 Task: Create in the project VantageTech and in the Backlog issue 'Create a new online platform for online art courses with advanced virtual exhibition and portfolio features' a child issue 'Data retention policy creation and auditing', and assign it to team member softage.3@softage.net.
Action: Mouse moved to (233, 67)
Screenshot: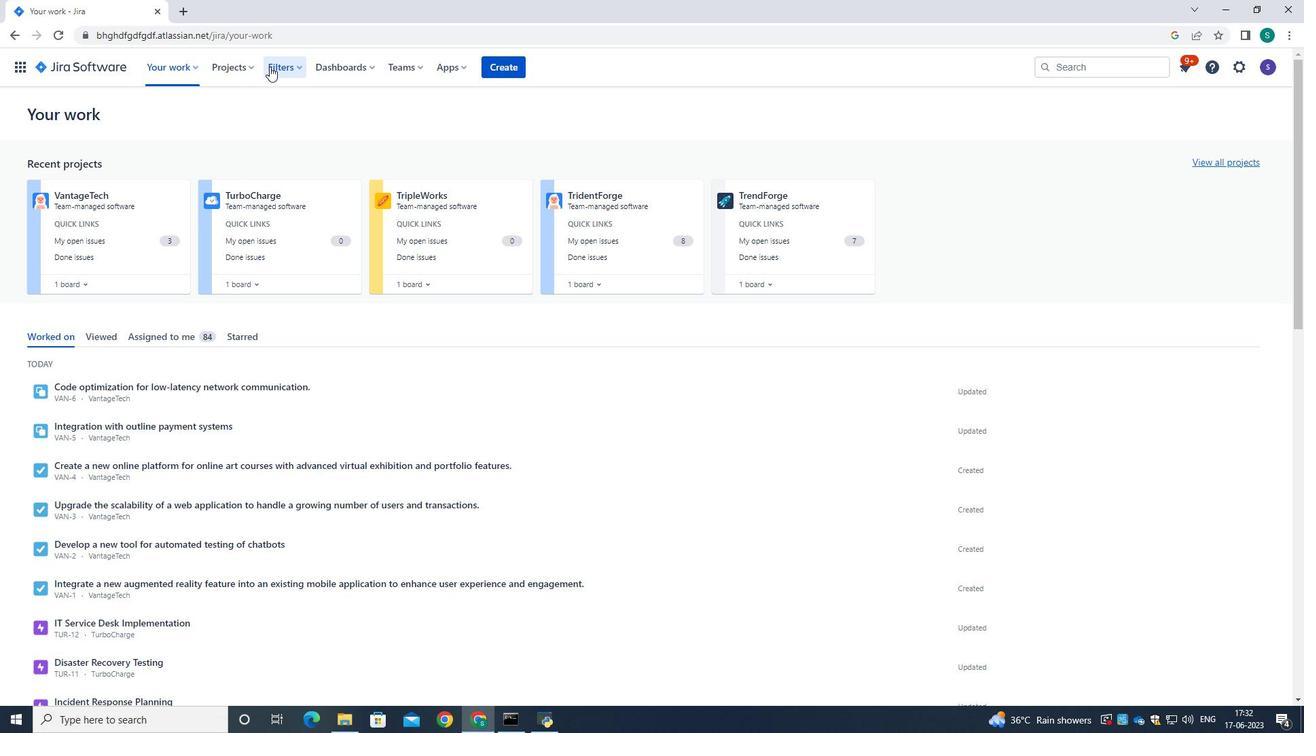 
Action: Mouse pressed left at (233, 67)
Screenshot: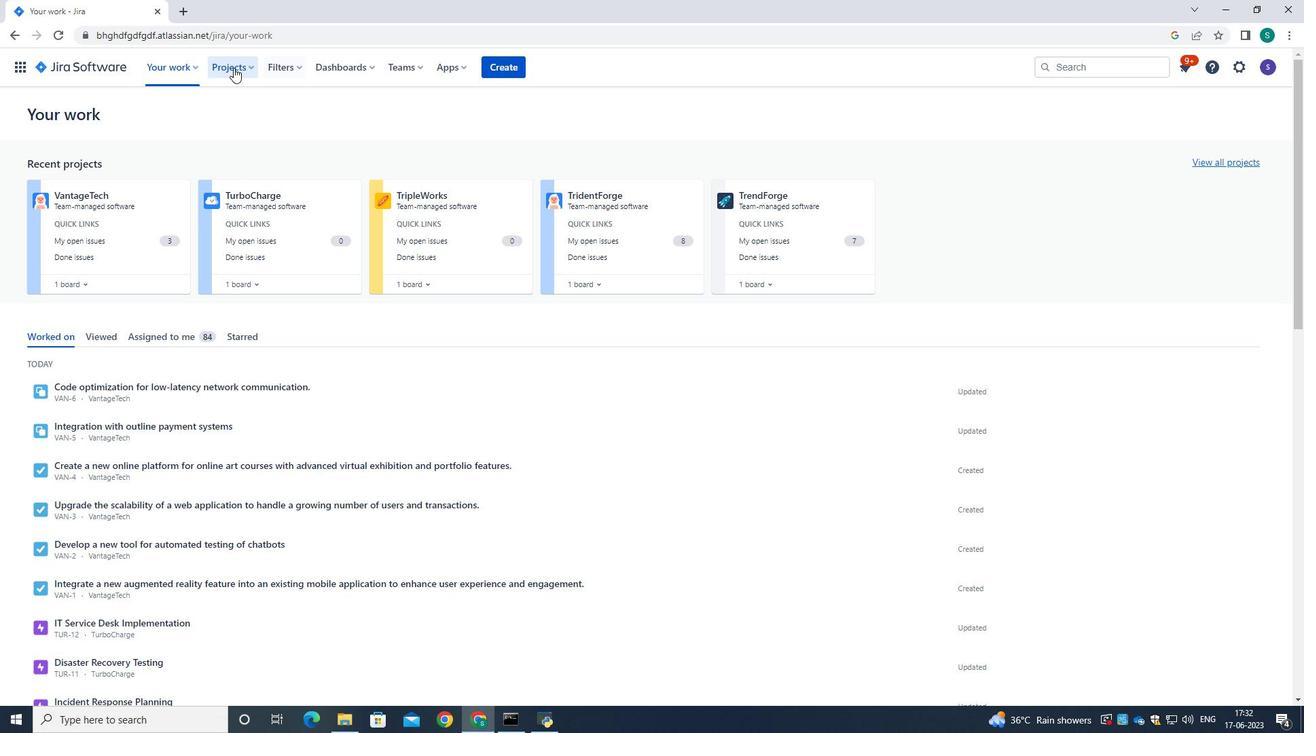 
Action: Mouse moved to (244, 134)
Screenshot: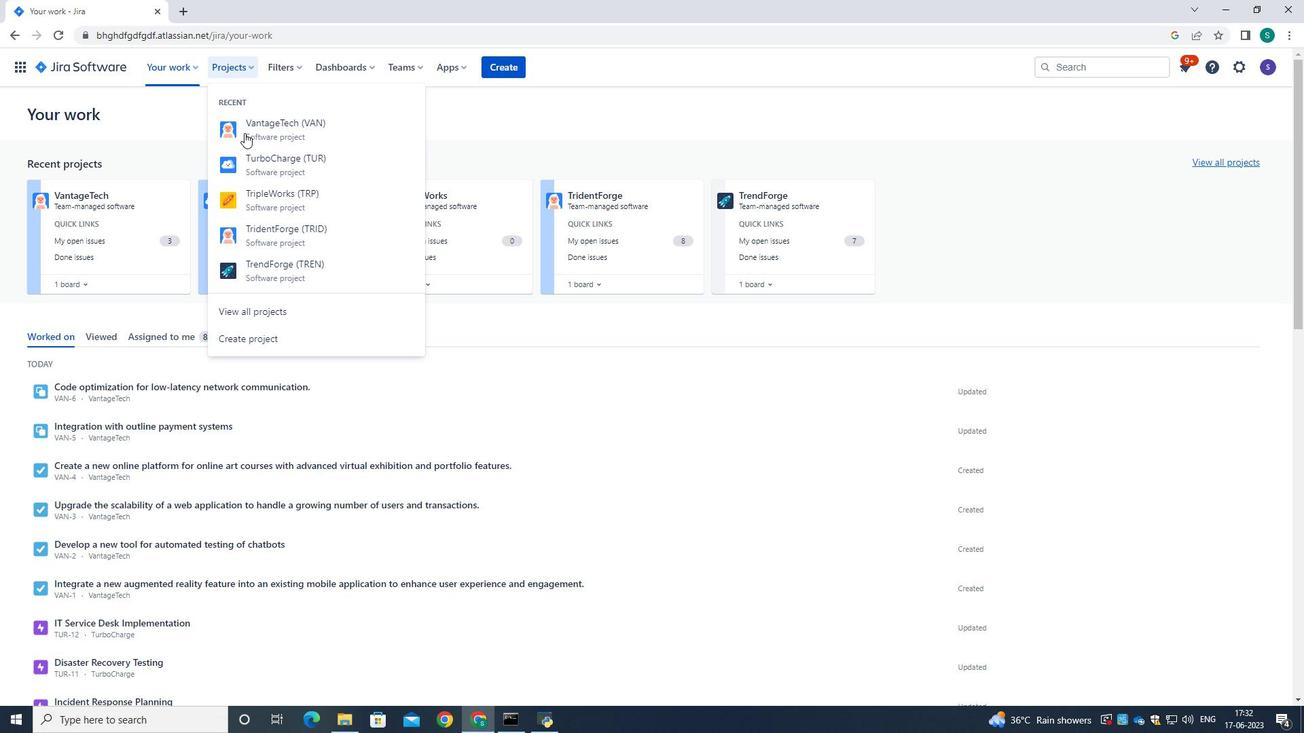 
Action: Mouse pressed left at (244, 134)
Screenshot: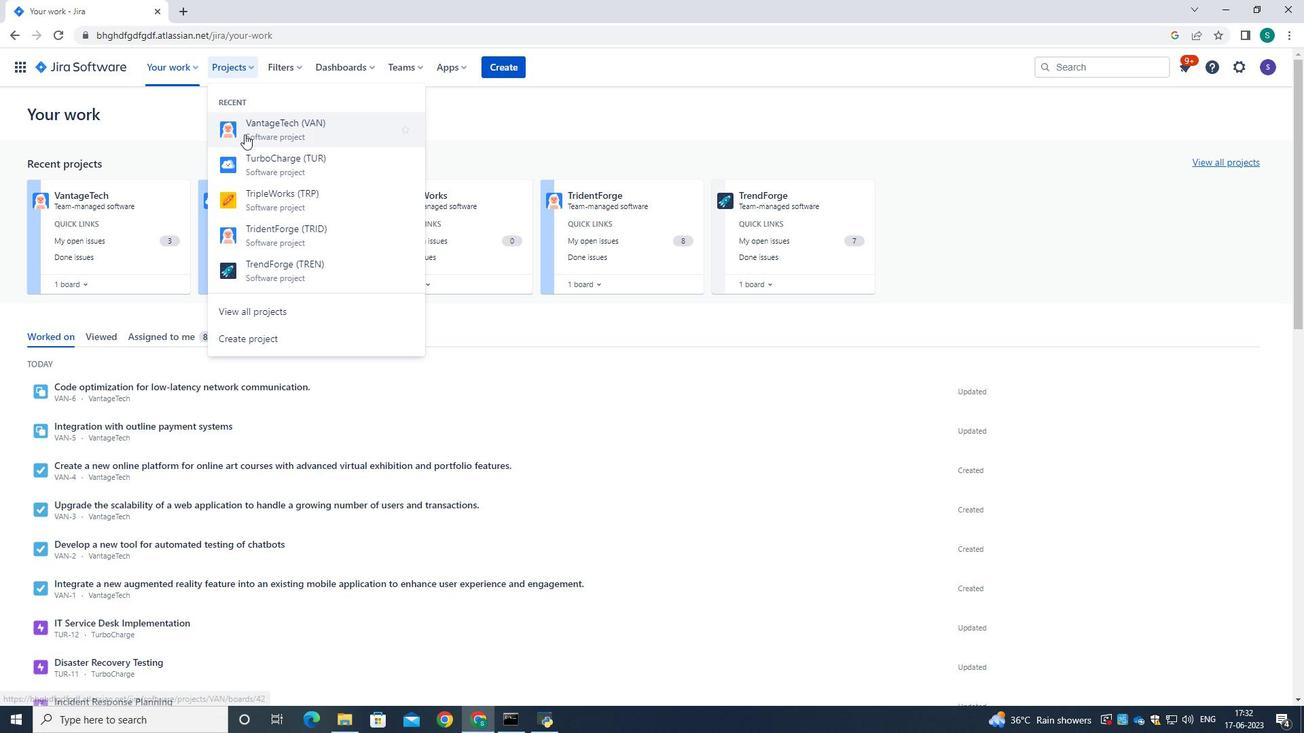 
Action: Mouse moved to (67, 204)
Screenshot: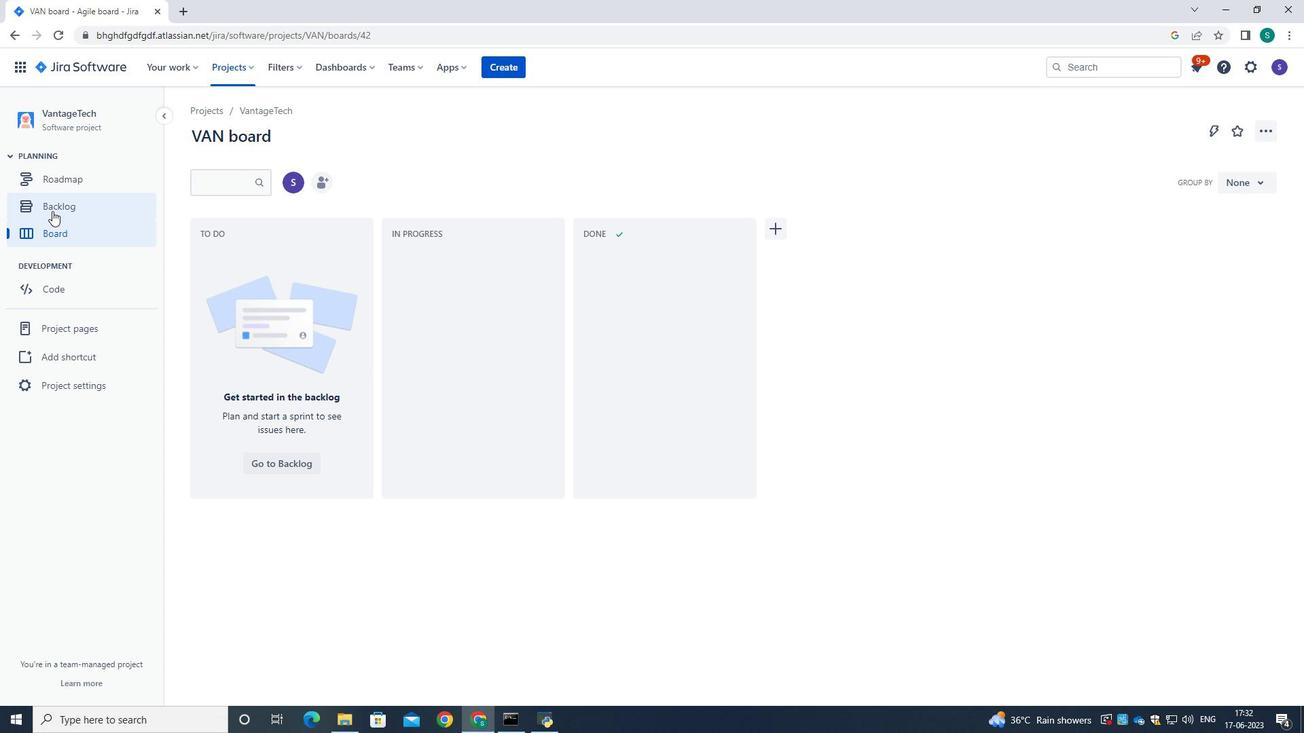 
Action: Mouse pressed left at (67, 204)
Screenshot: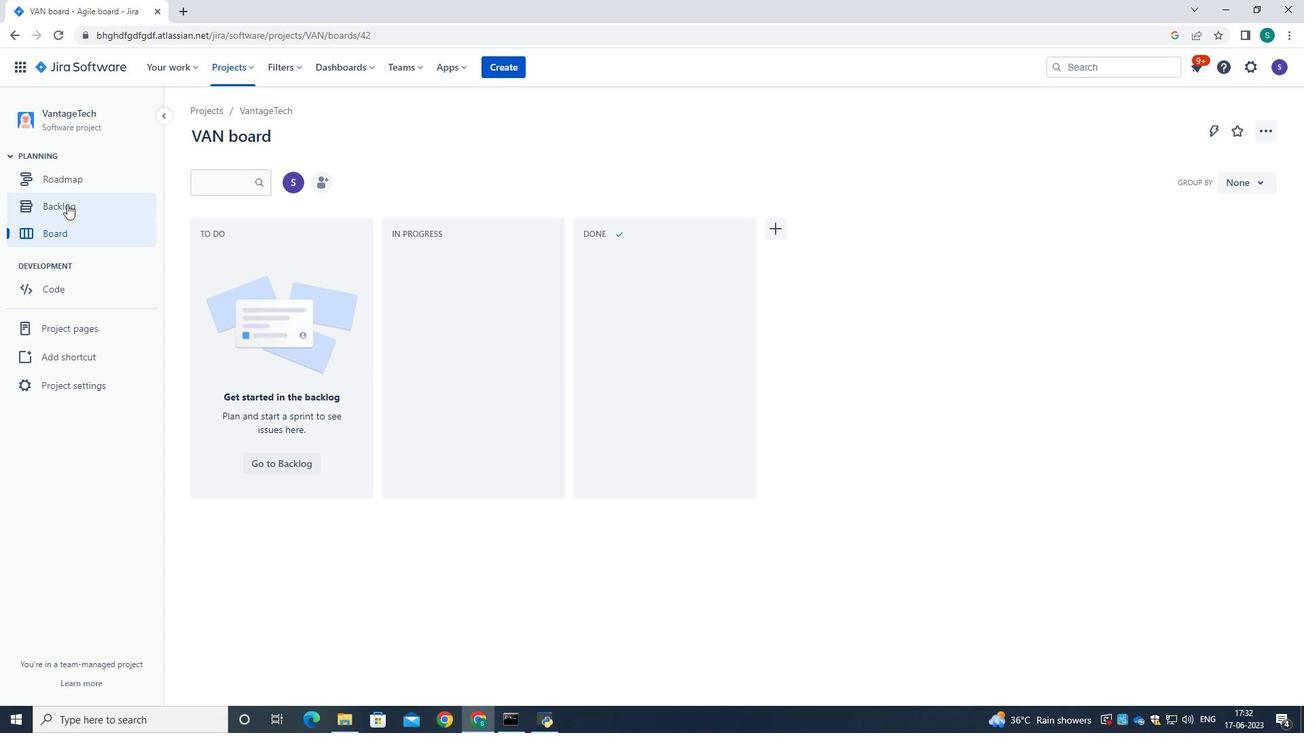 
Action: Mouse moved to (512, 332)
Screenshot: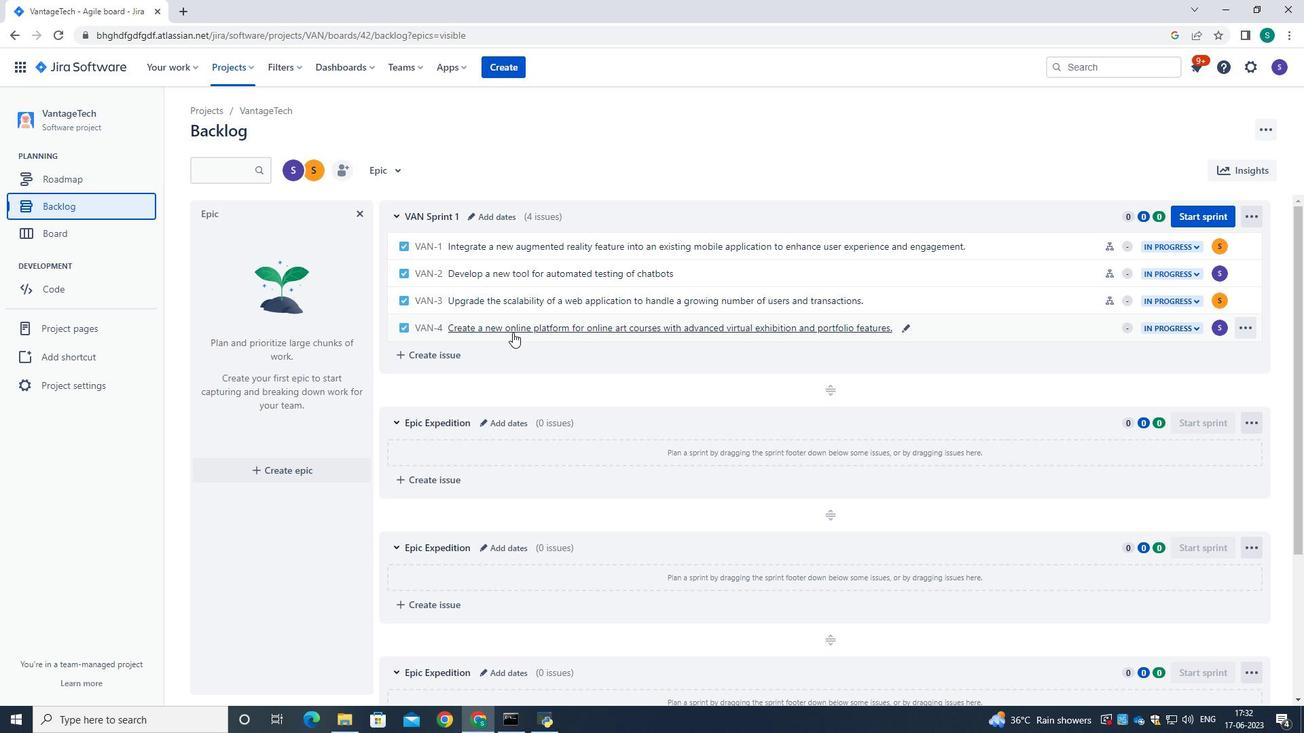 
Action: Mouse pressed left at (512, 332)
Screenshot: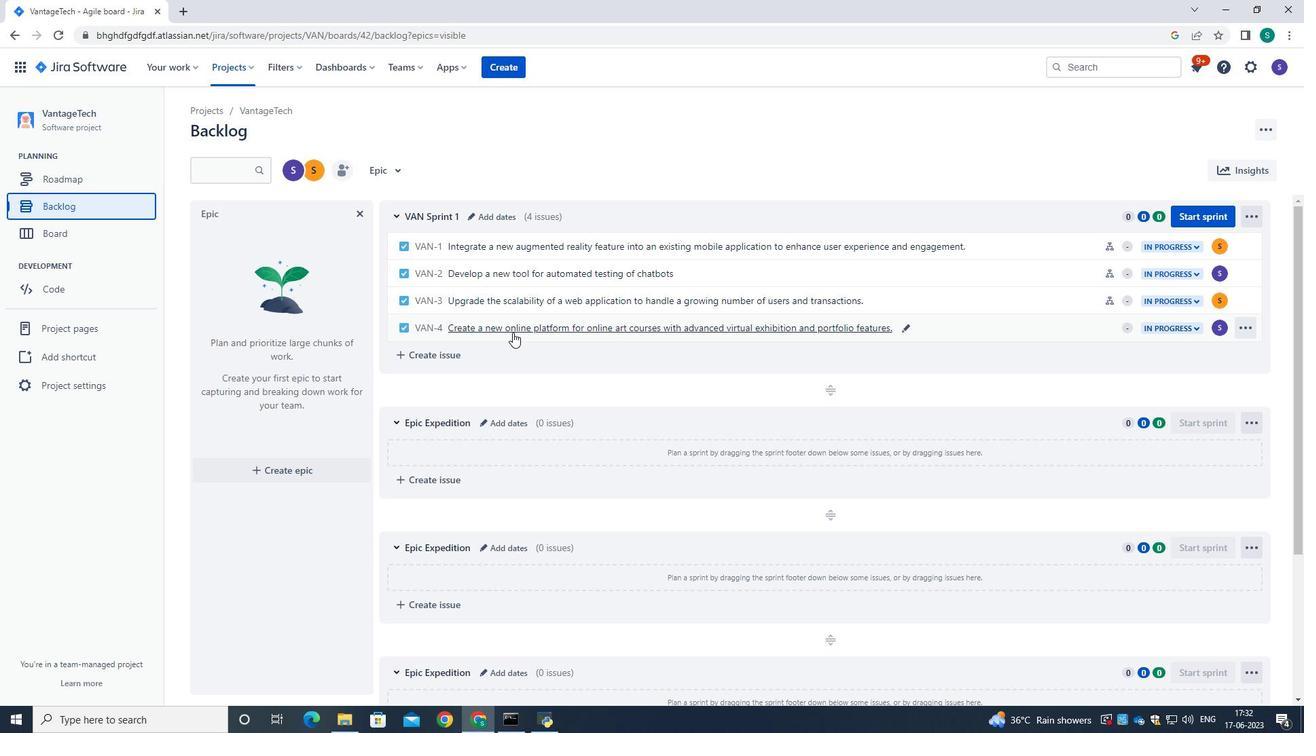 
Action: Mouse moved to (1070, 330)
Screenshot: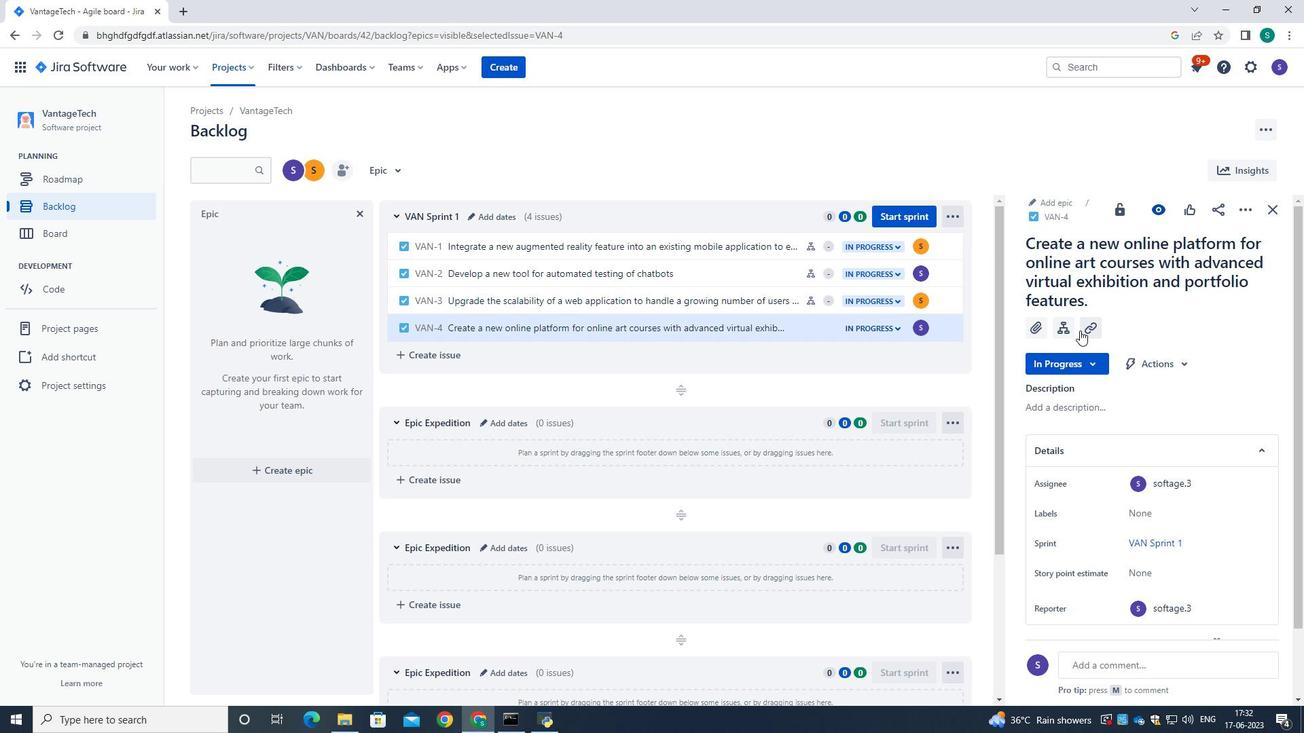 
Action: Mouse pressed left at (1070, 330)
Screenshot: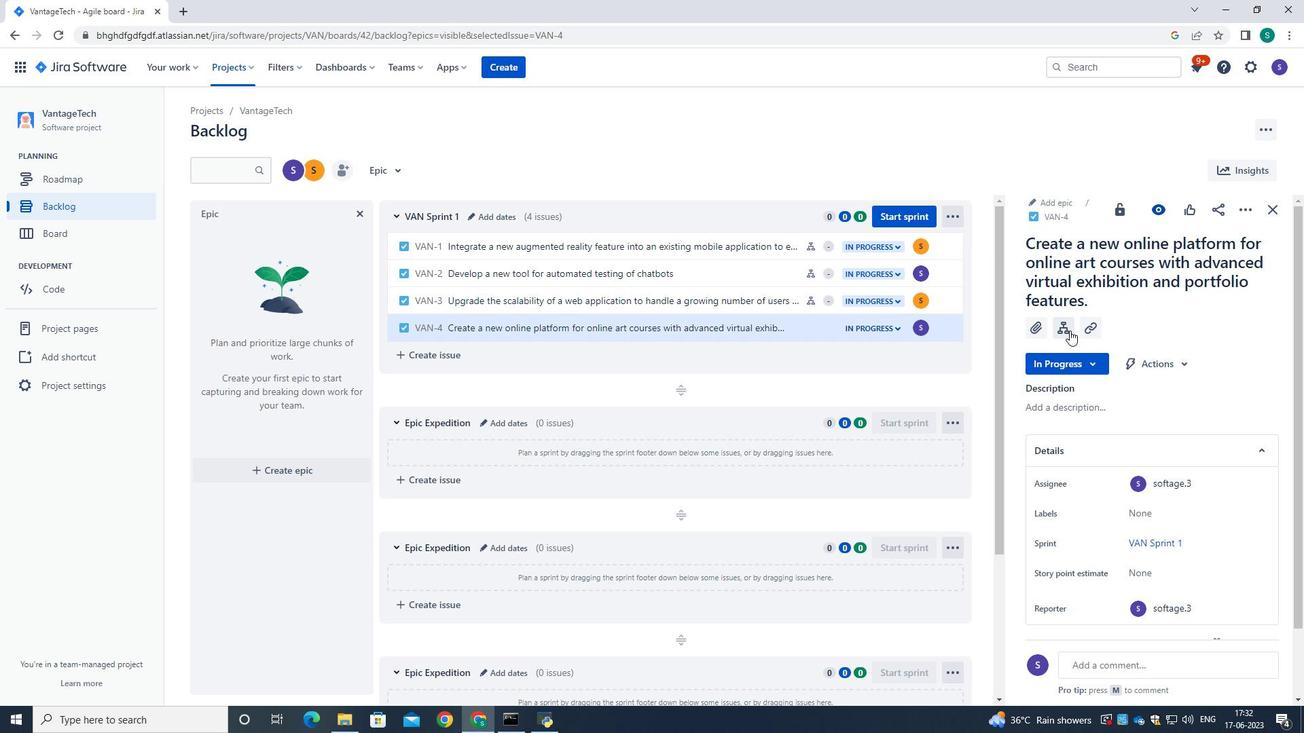 
Action: Mouse moved to (1089, 438)
Screenshot: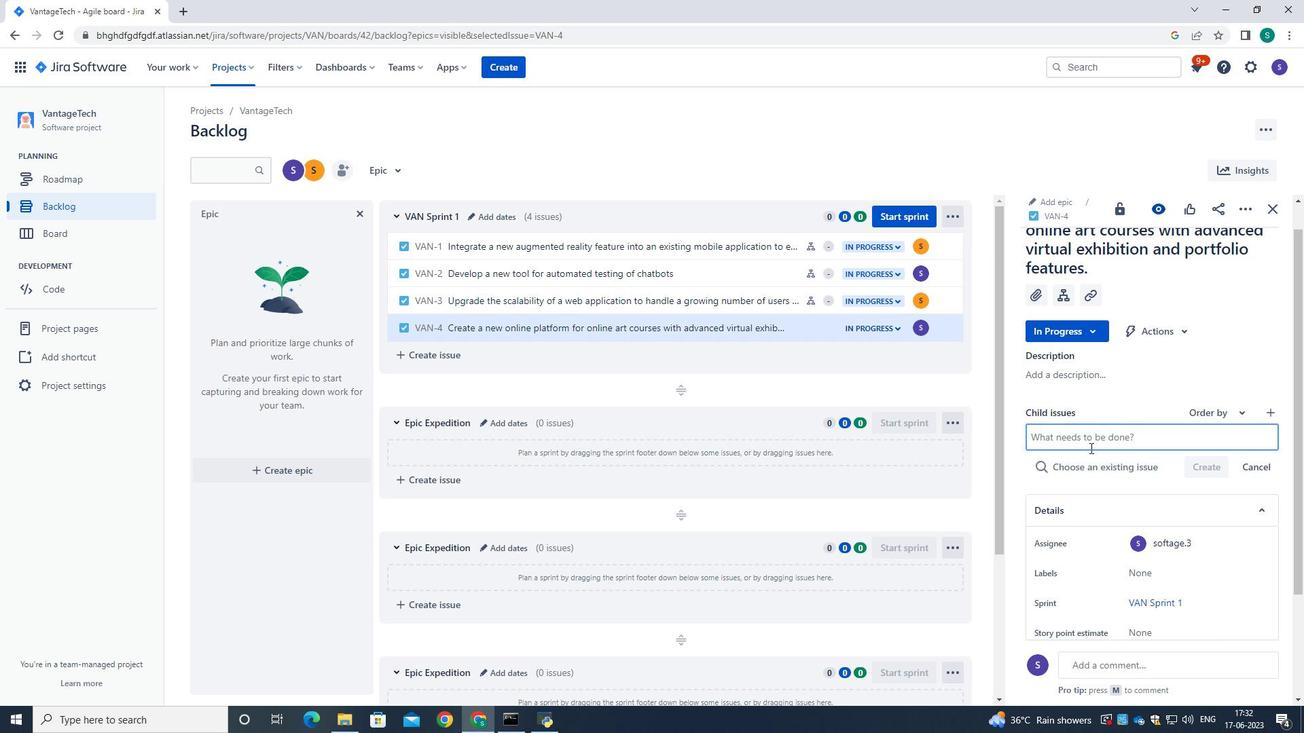 
Action: Mouse pressed left at (1089, 438)
Screenshot: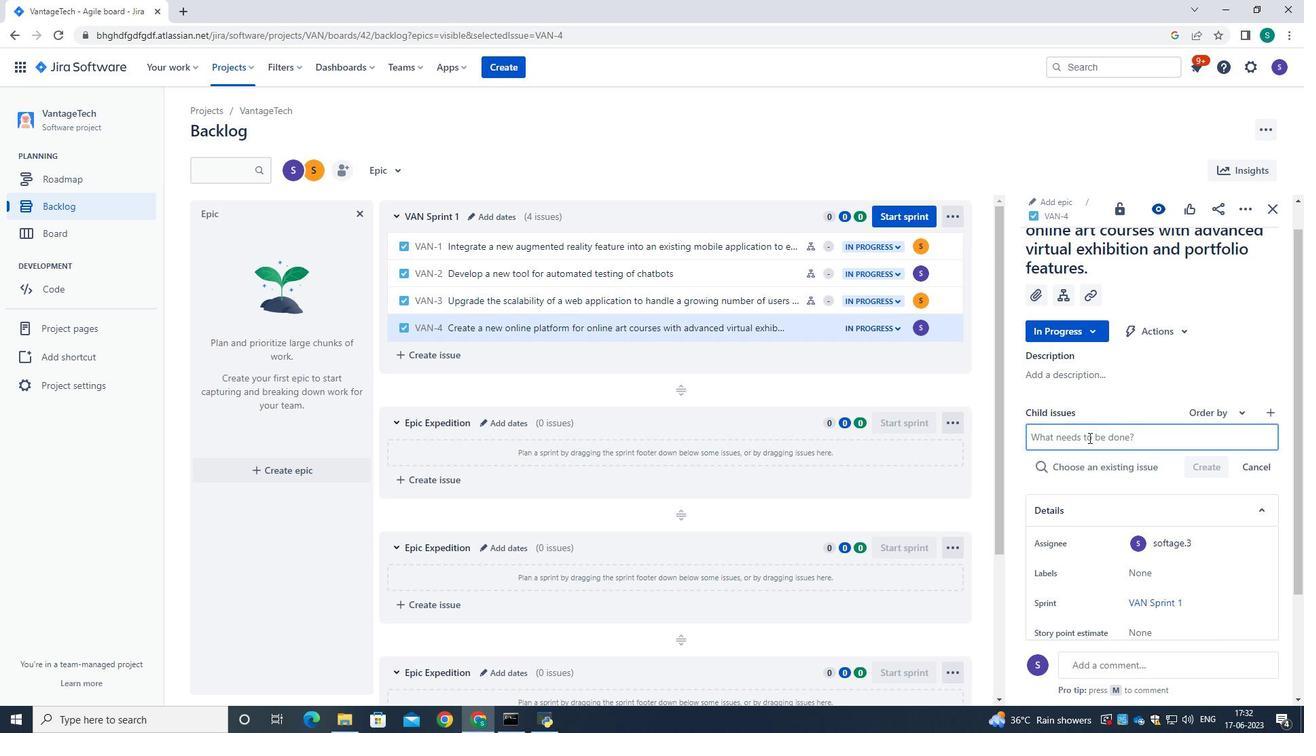 
Action: Key pressed <Key.caps_lock>D<Key.caps_lock>ata<Key.space>retention<Key.space>policy<Key.space>creation<Key.space>and<Key.space>auditing<Key.space>
Screenshot: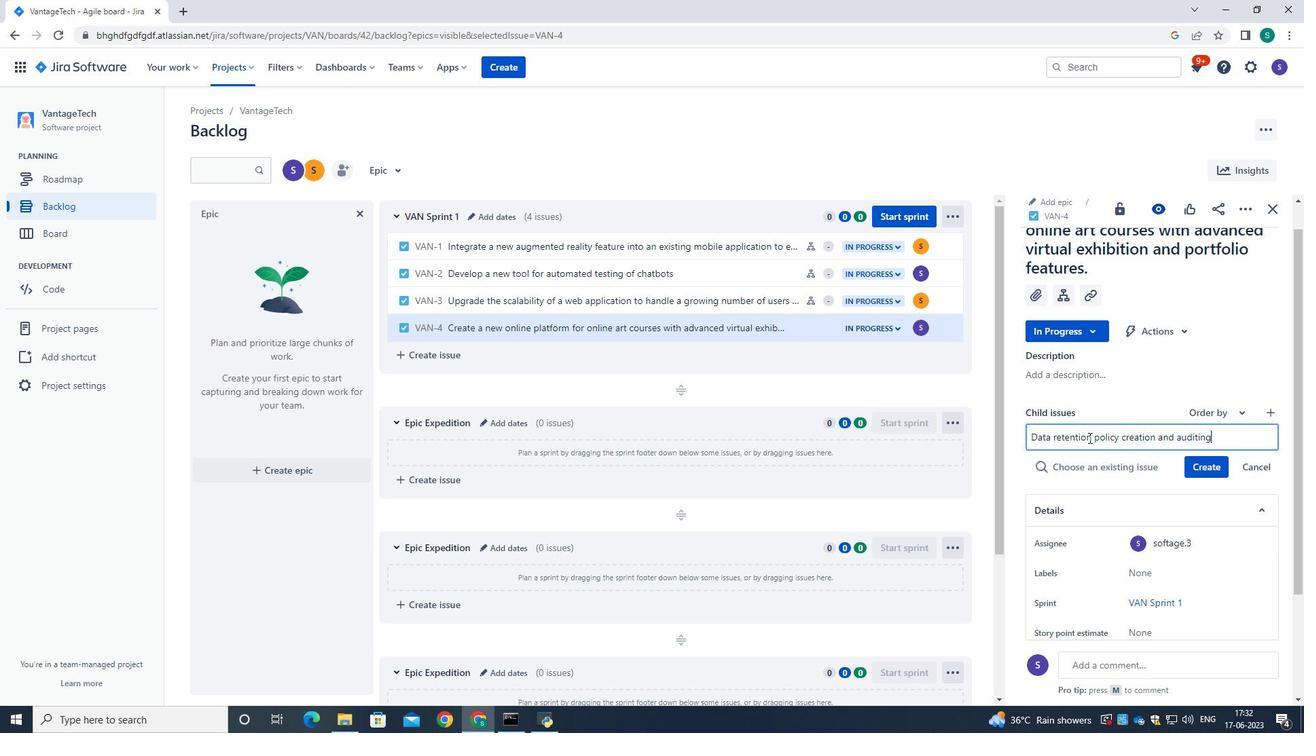 
Action: Mouse moved to (1198, 472)
Screenshot: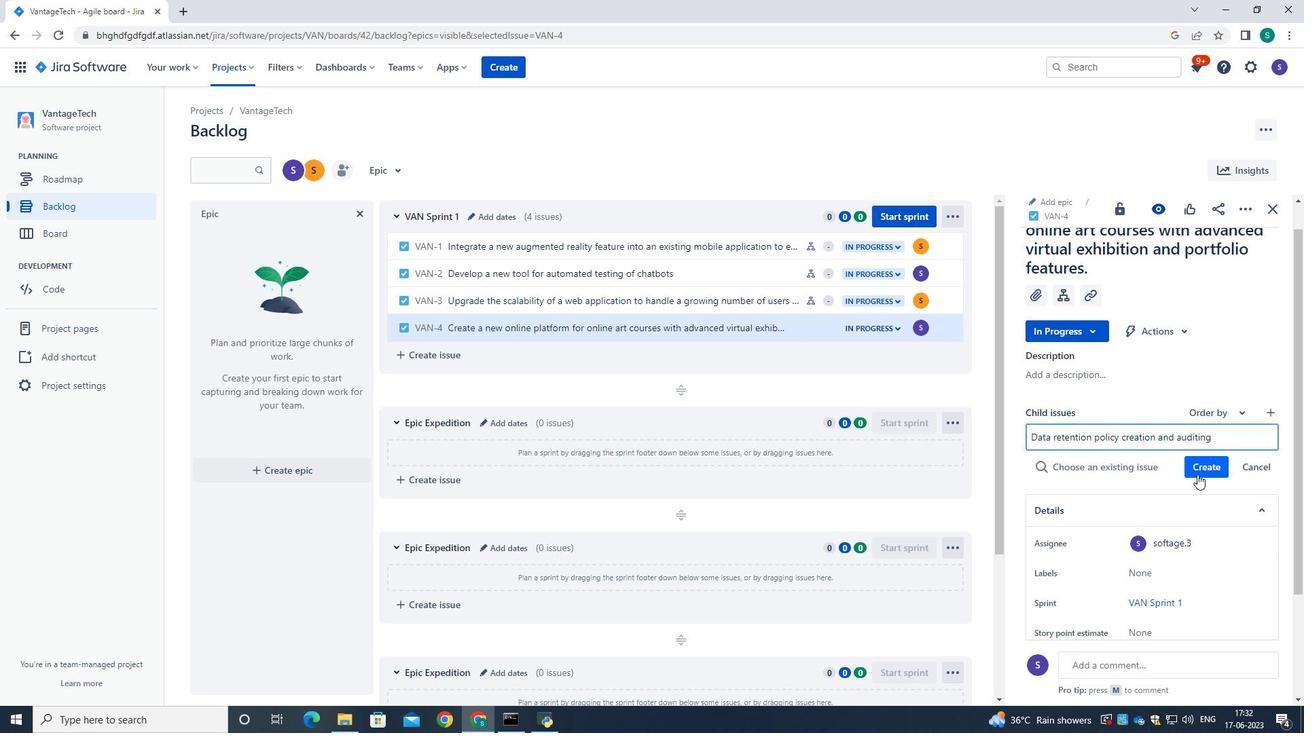 
Action: Mouse pressed left at (1198, 472)
Screenshot: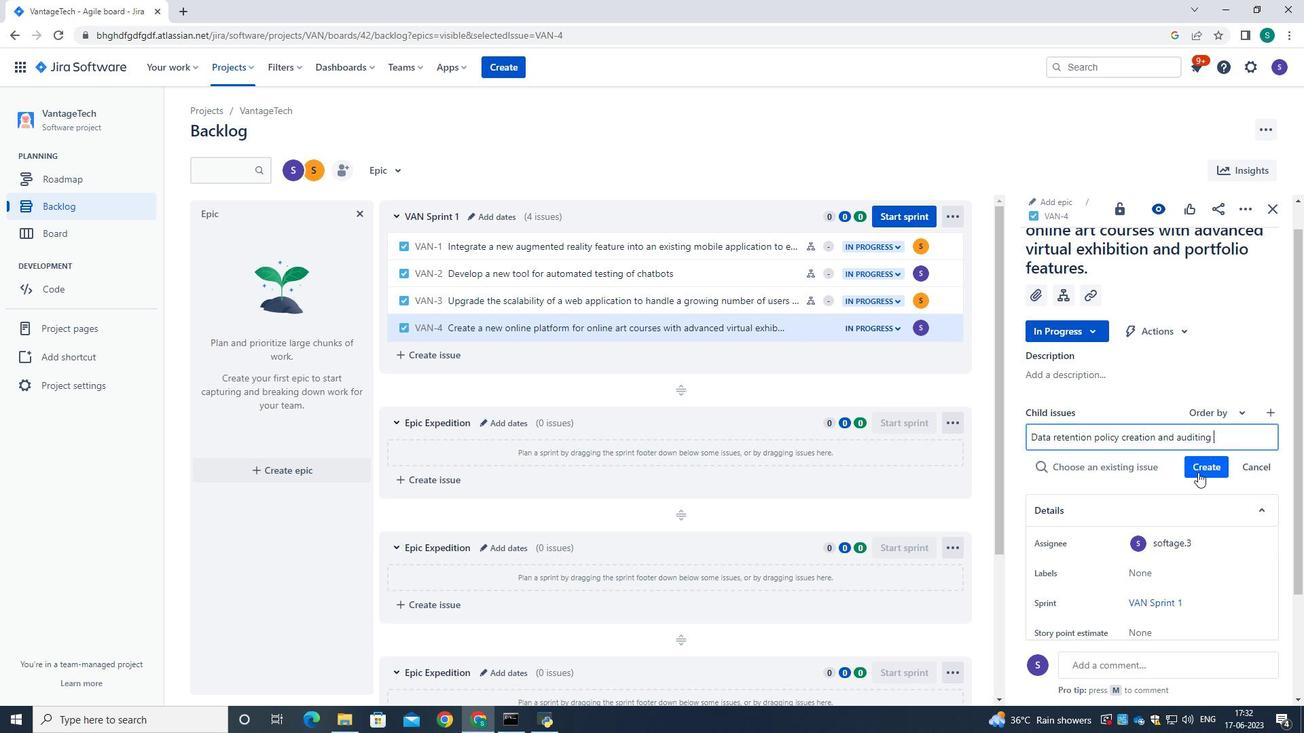 
Action: Mouse moved to (1215, 442)
Screenshot: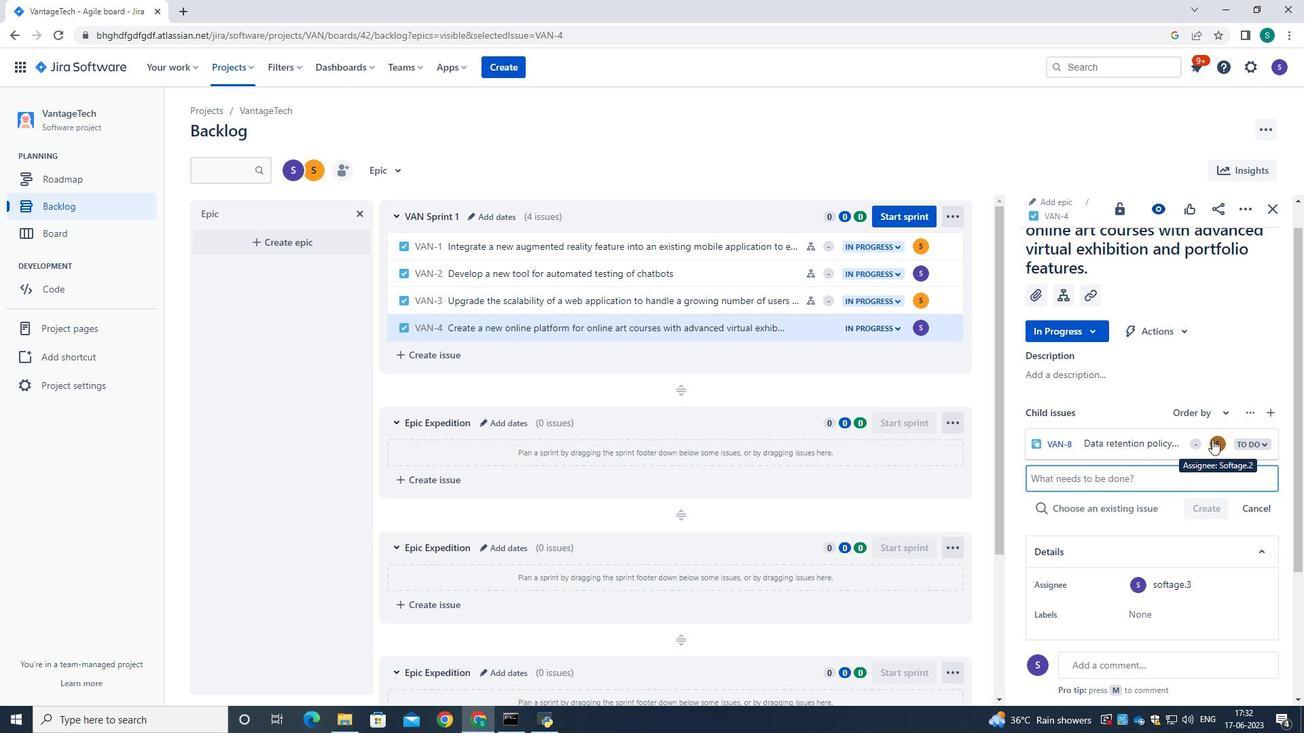 
Action: Mouse pressed left at (1215, 442)
Screenshot: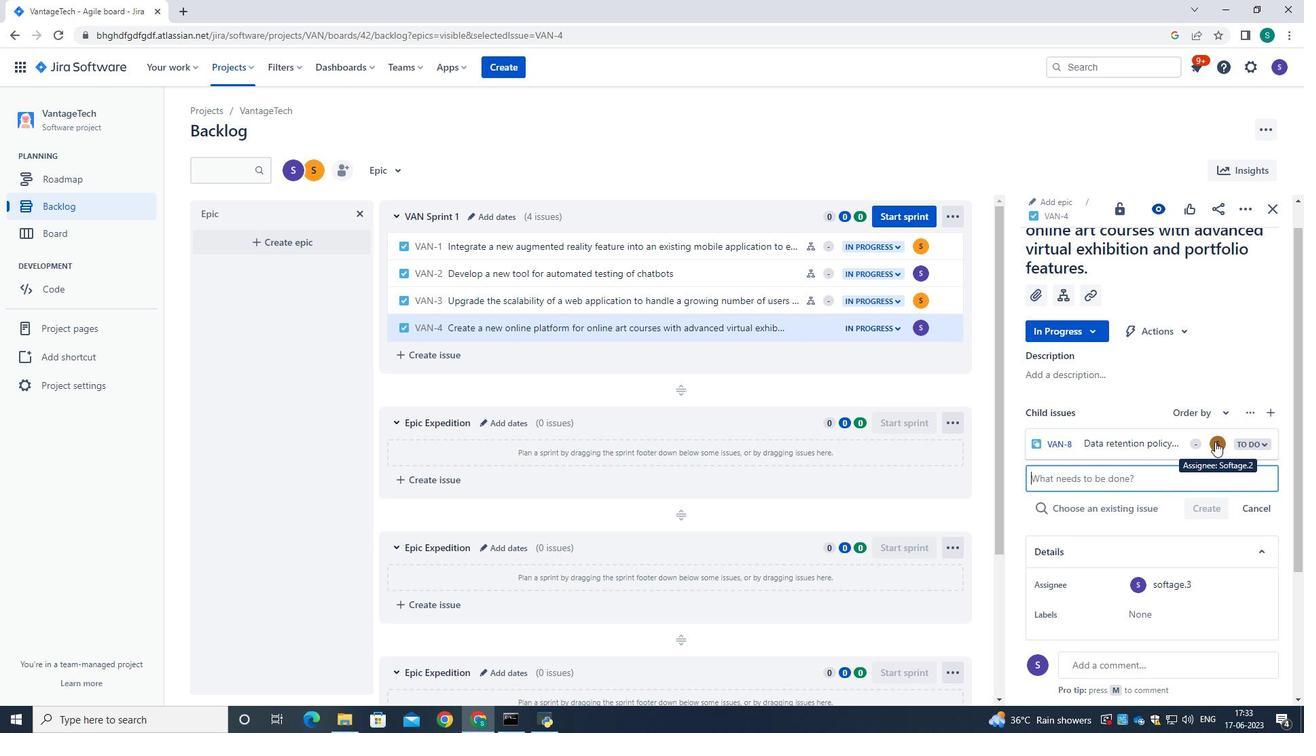 
Action: Mouse moved to (1216, 442)
Screenshot: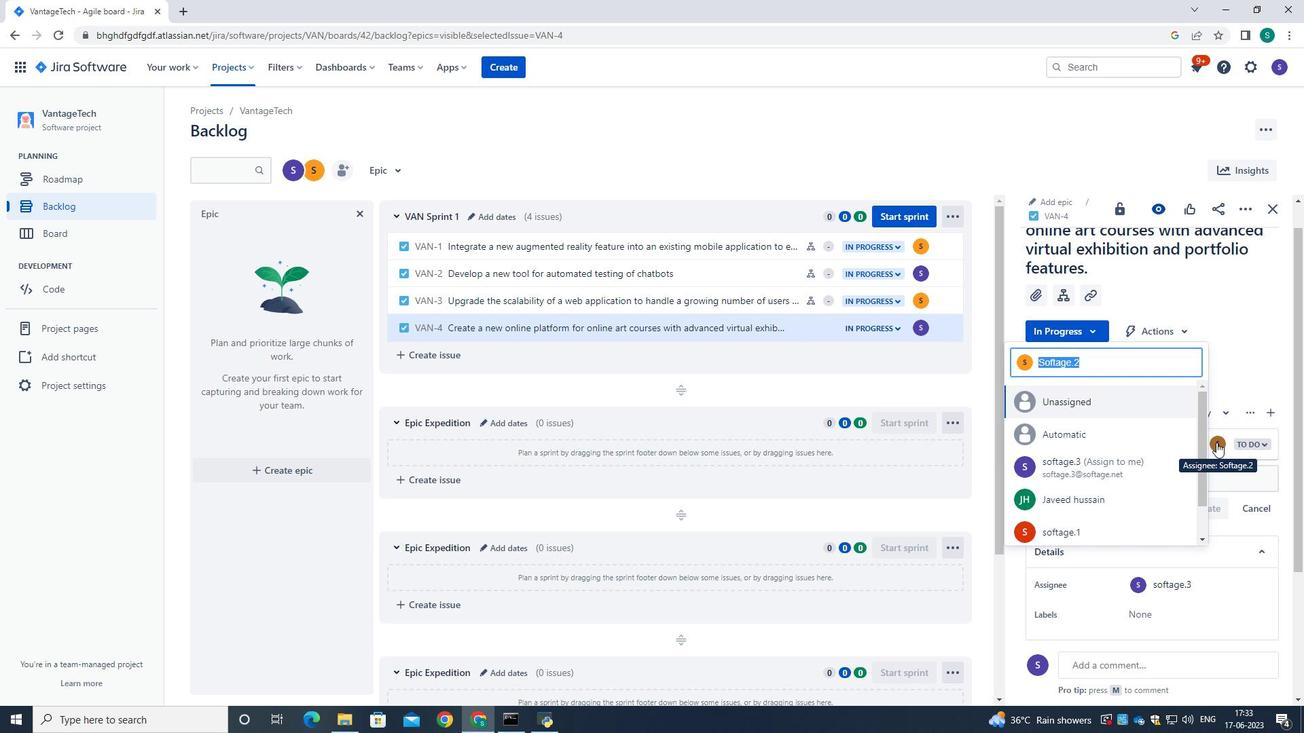 
Action: Key pressed softage.3<Key.shift>@softage.net
Screenshot: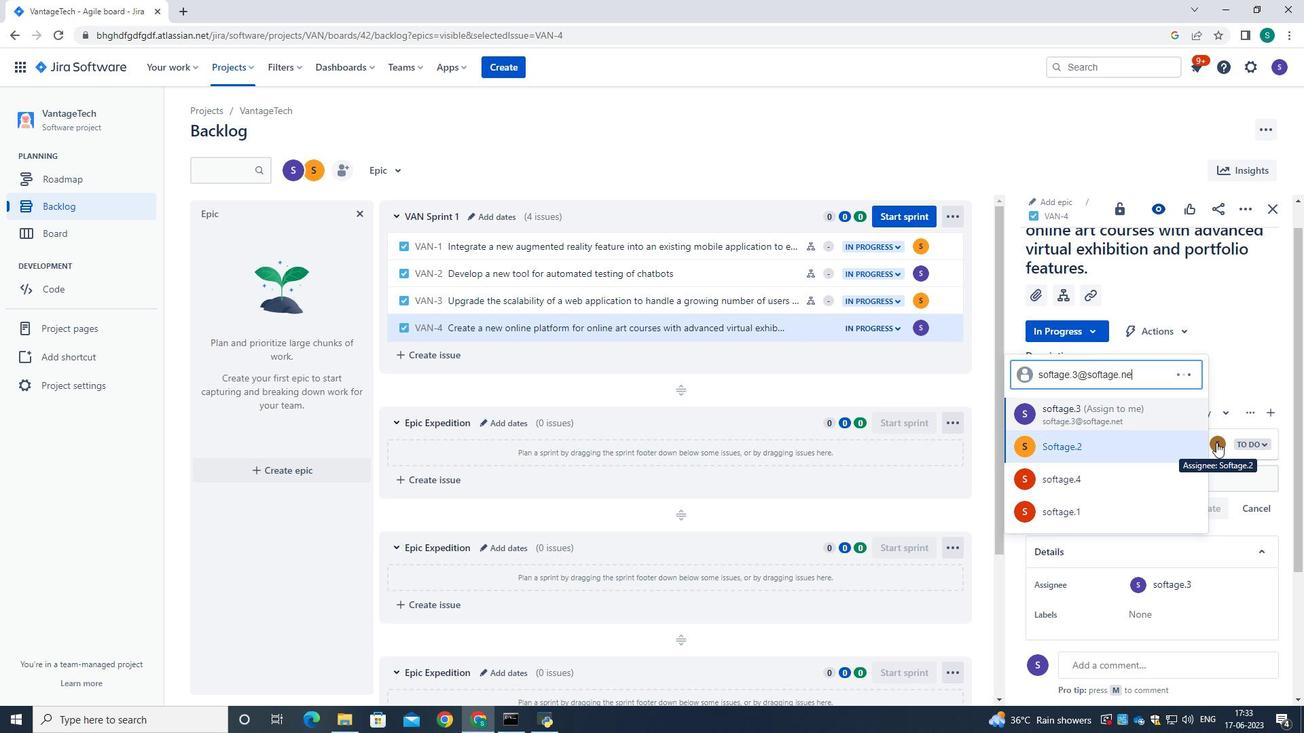 
Action: Mouse moved to (1110, 449)
Screenshot: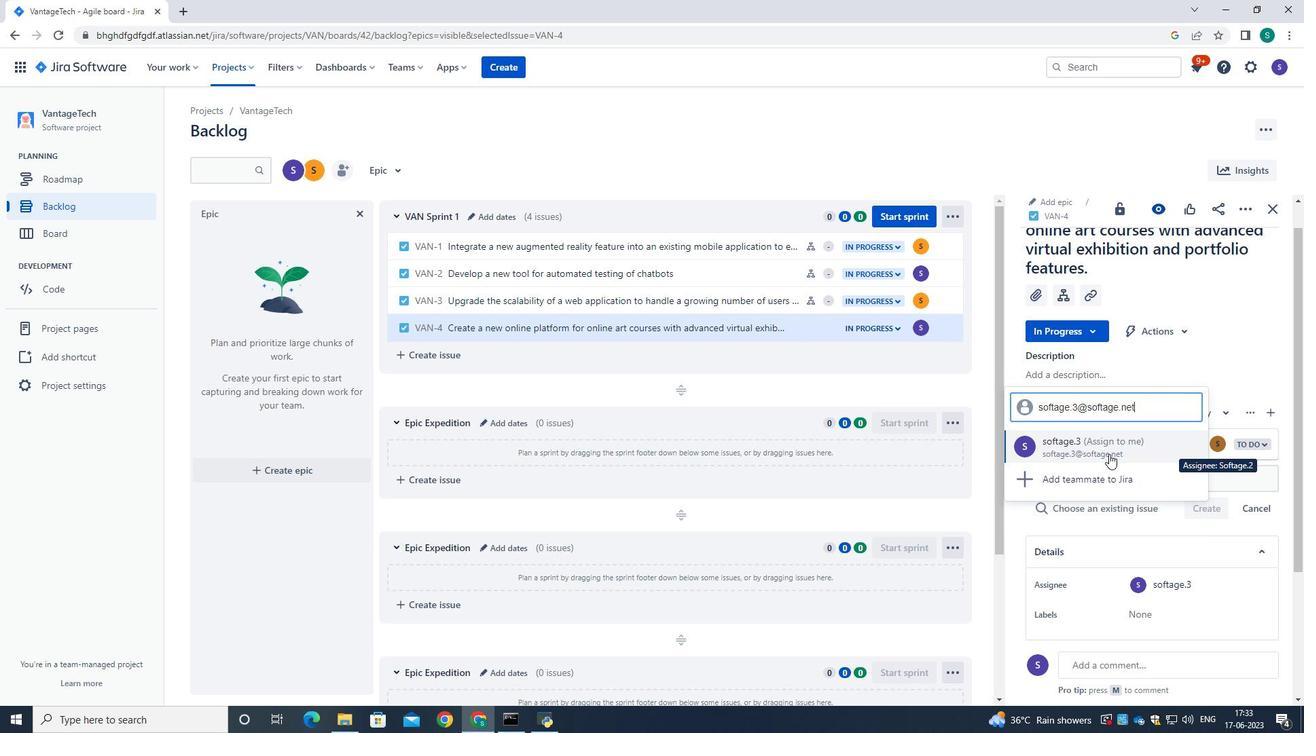 
Action: Mouse pressed left at (1110, 449)
Screenshot: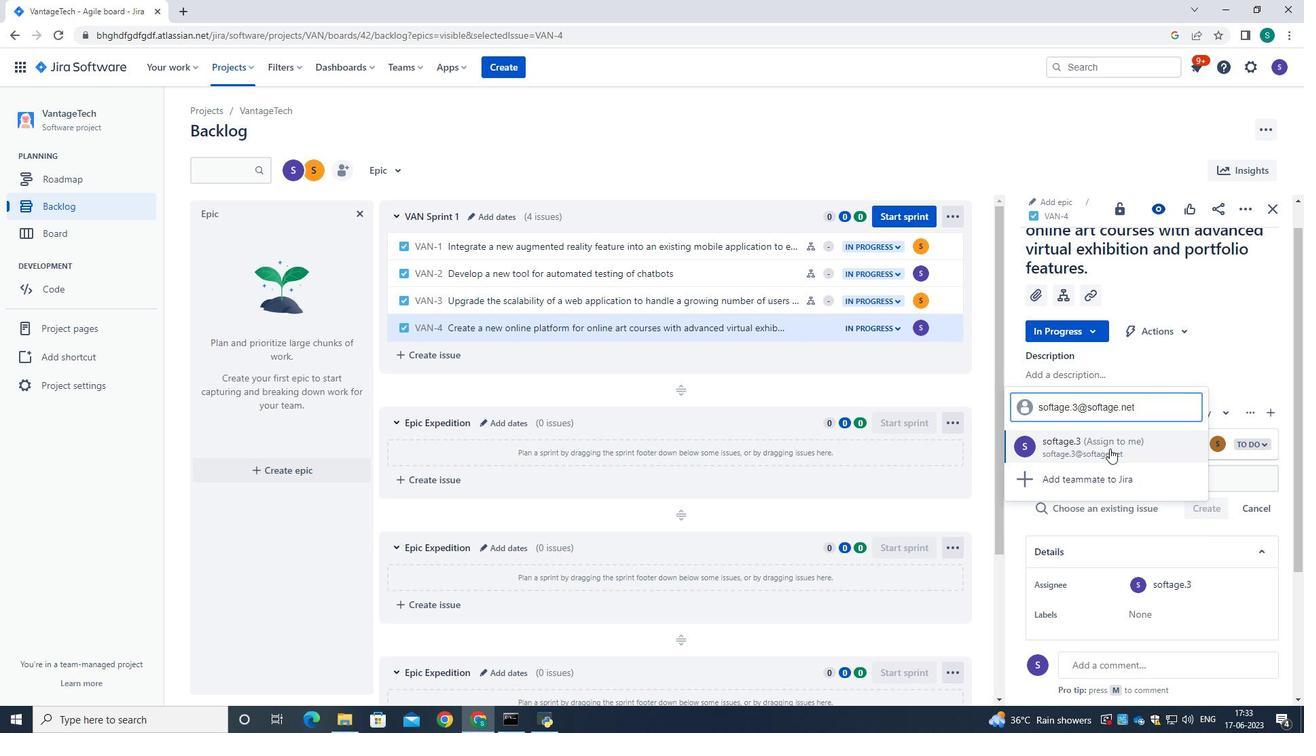 
Action: Mouse moved to (1151, 381)
Screenshot: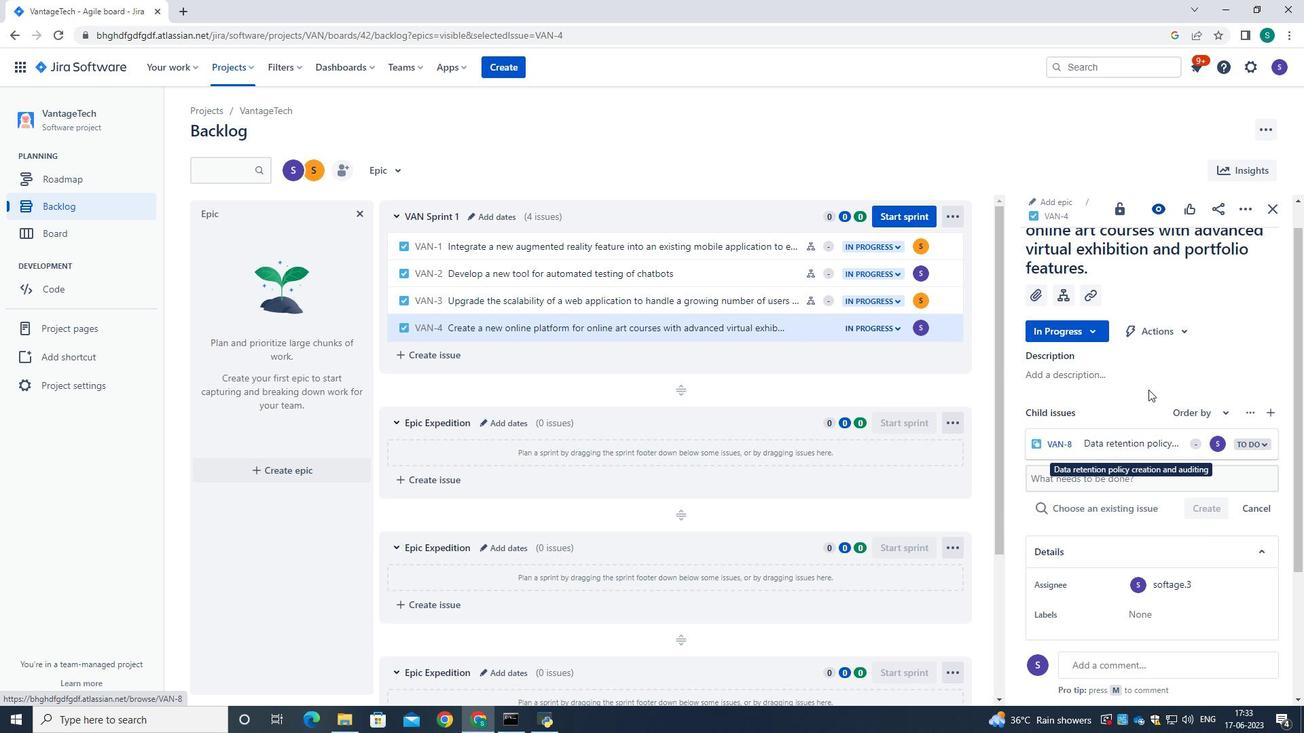 
